 Task: Filter people with the keyword Last name.
Action: Mouse moved to (364, 92)
Screenshot: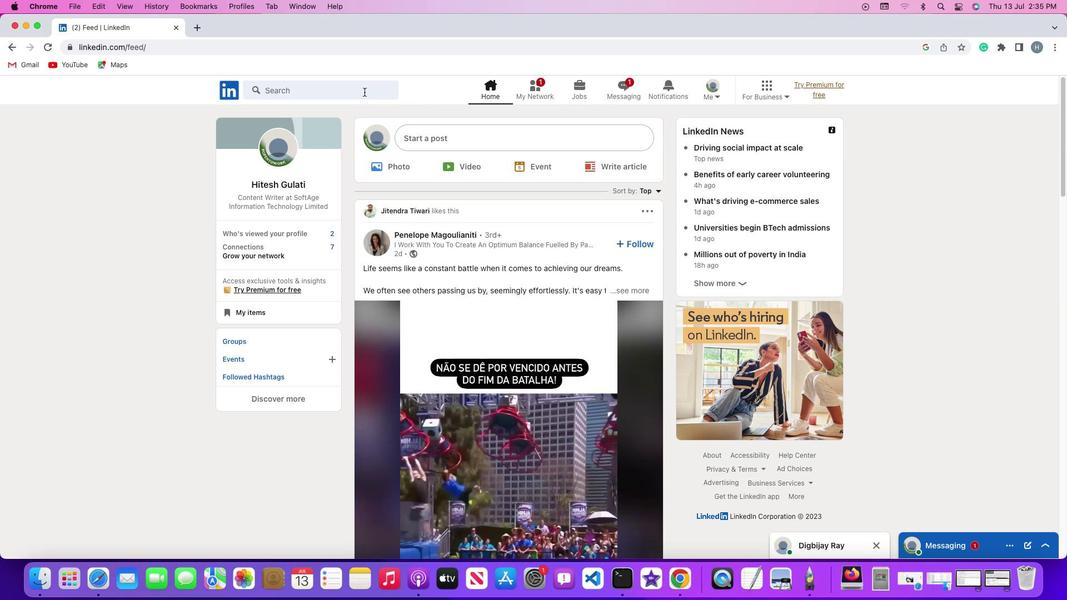 
Action: Mouse pressed left at (364, 92)
Screenshot: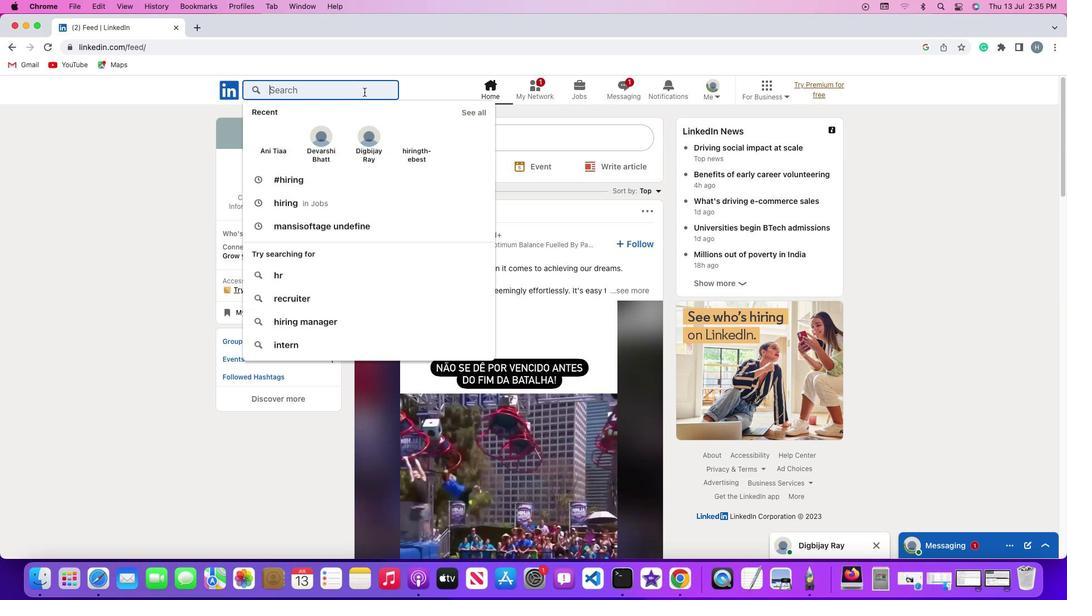 
Action: Mouse moved to (364, 92)
Screenshot: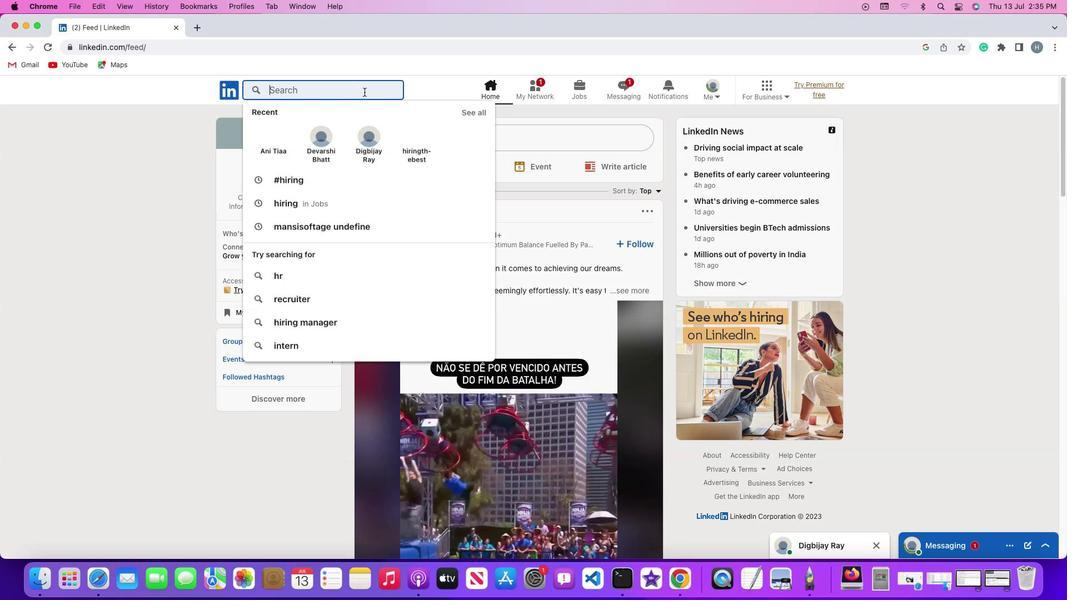 
Action: Mouse pressed left at (364, 92)
Screenshot: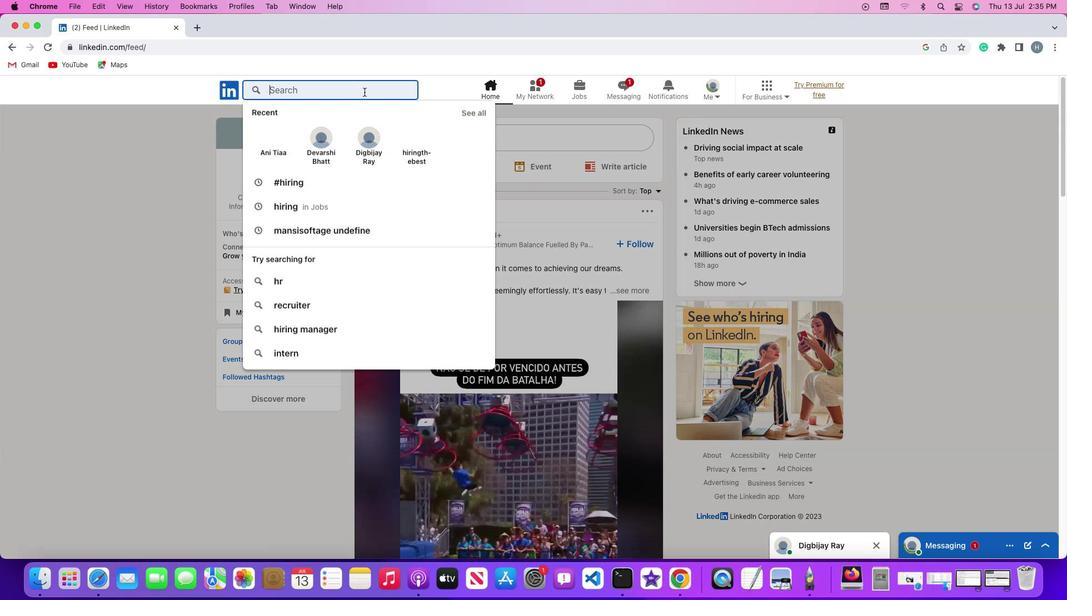 
Action: Key pressed Key.shift'#''h''i''r''i''n''g'Key.enter
Screenshot: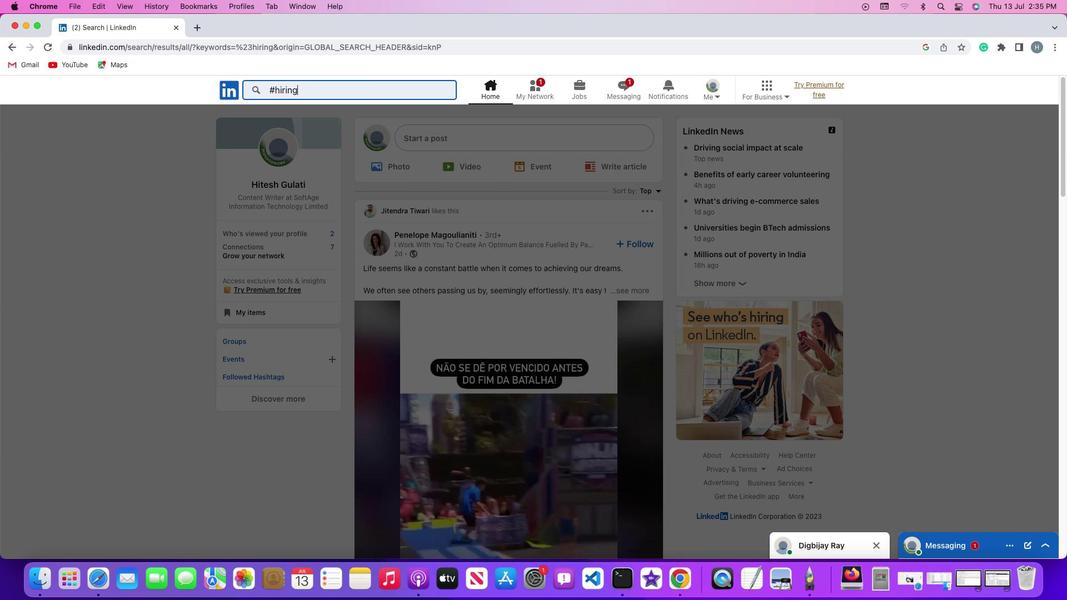 
Action: Mouse moved to (324, 118)
Screenshot: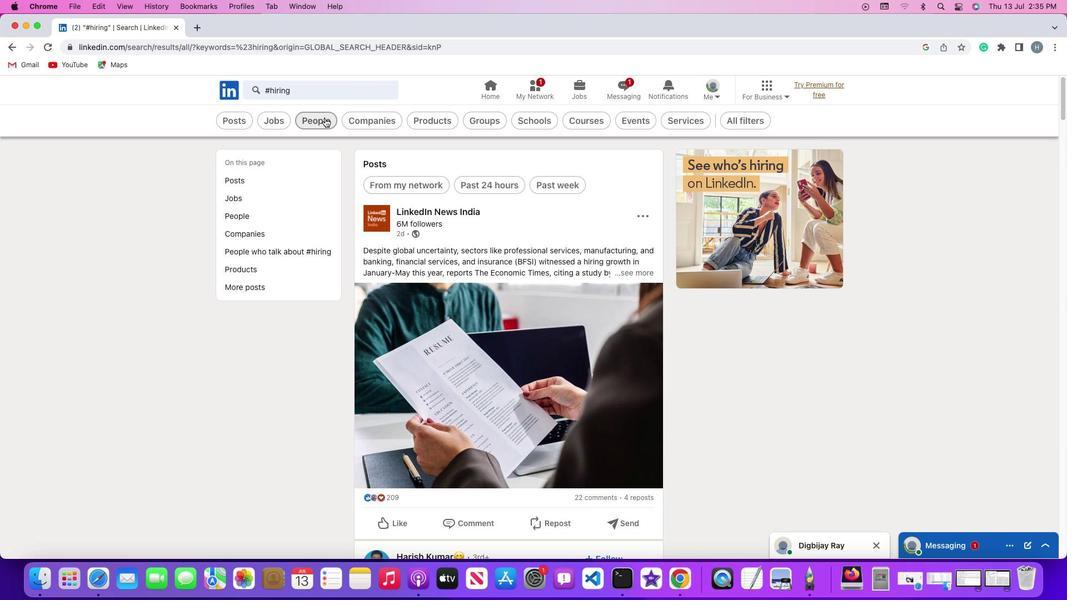 
Action: Mouse pressed left at (324, 118)
Screenshot: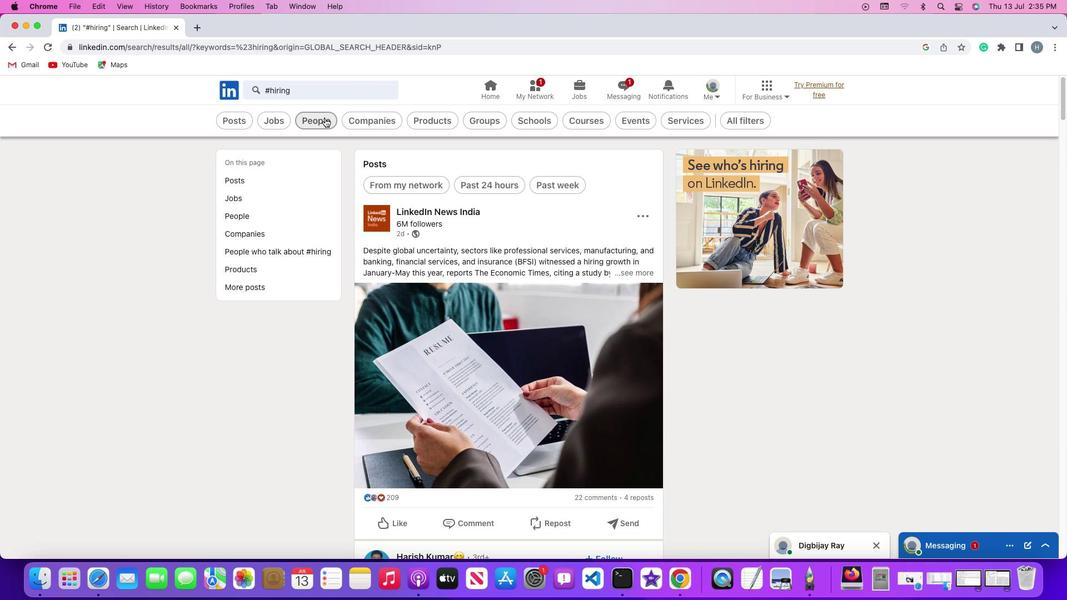 
Action: Mouse moved to (325, 119)
Screenshot: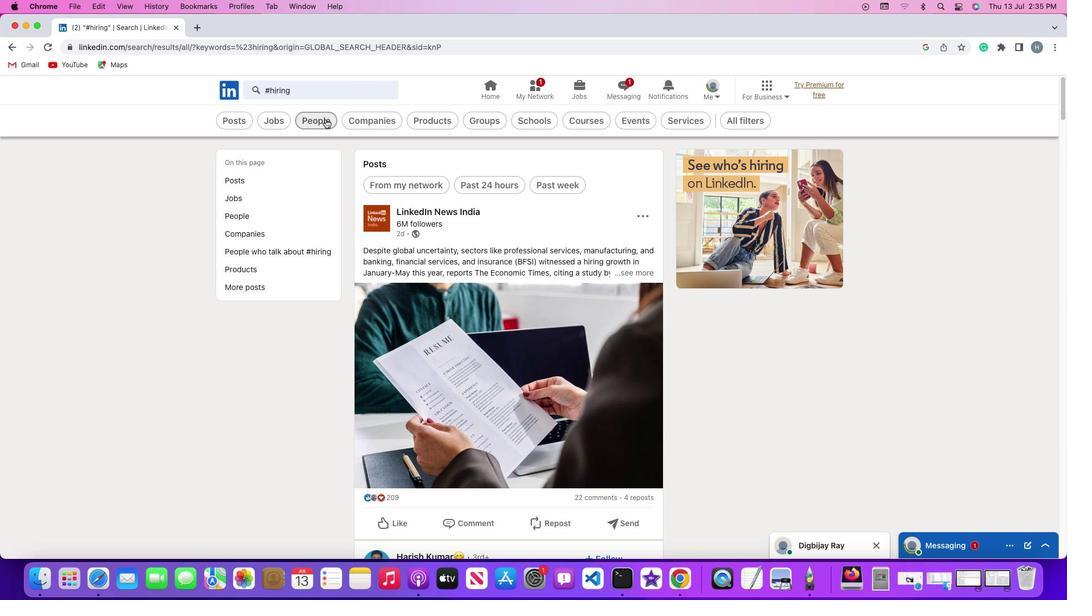 
Action: Mouse pressed left at (325, 119)
Screenshot: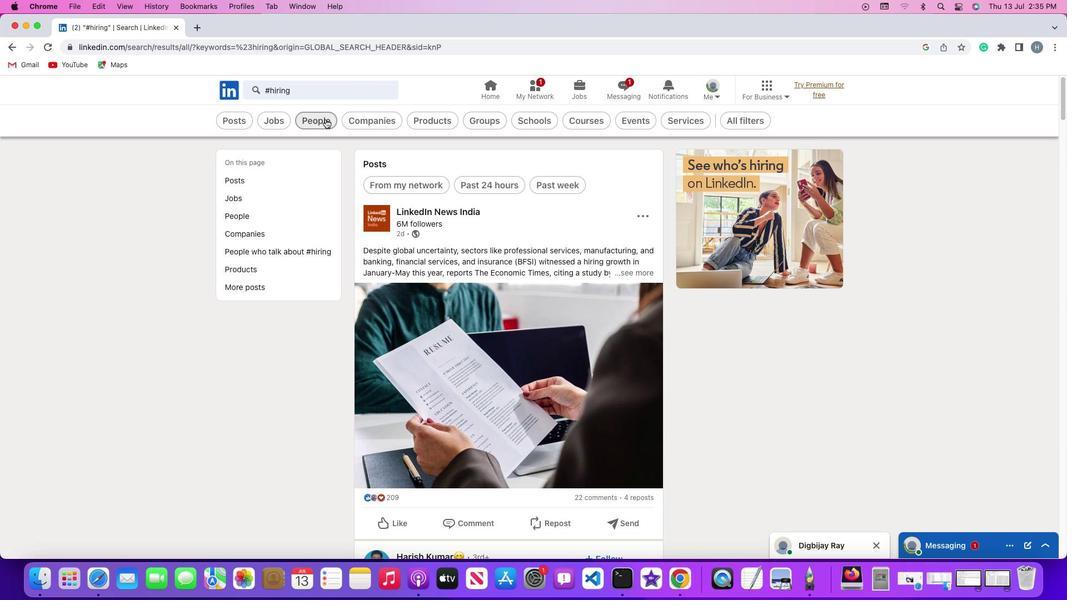 
Action: Mouse moved to (574, 119)
Screenshot: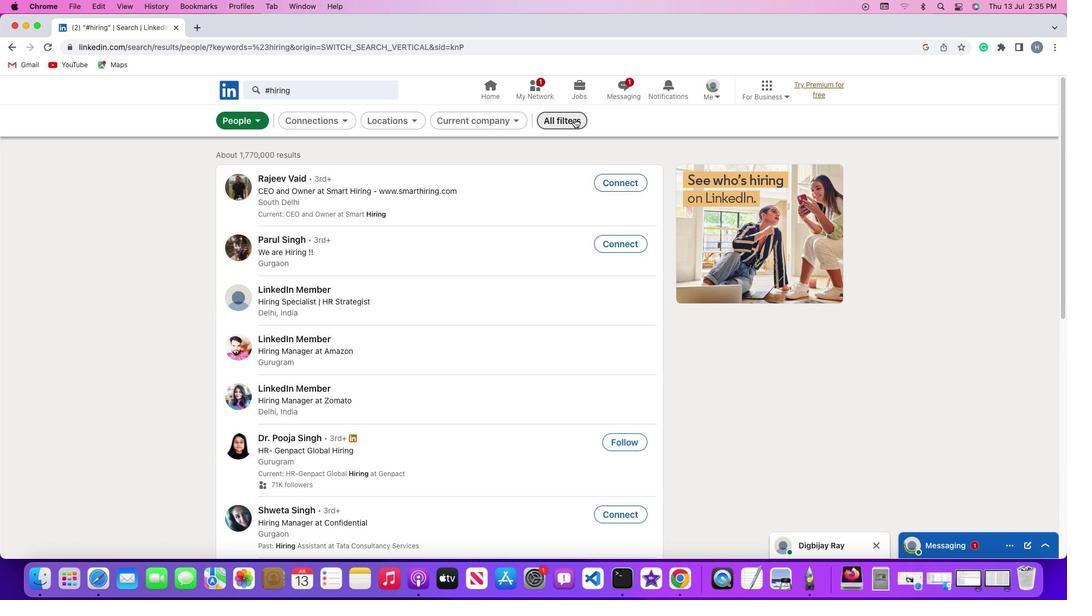 
Action: Mouse pressed left at (574, 119)
Screenshot: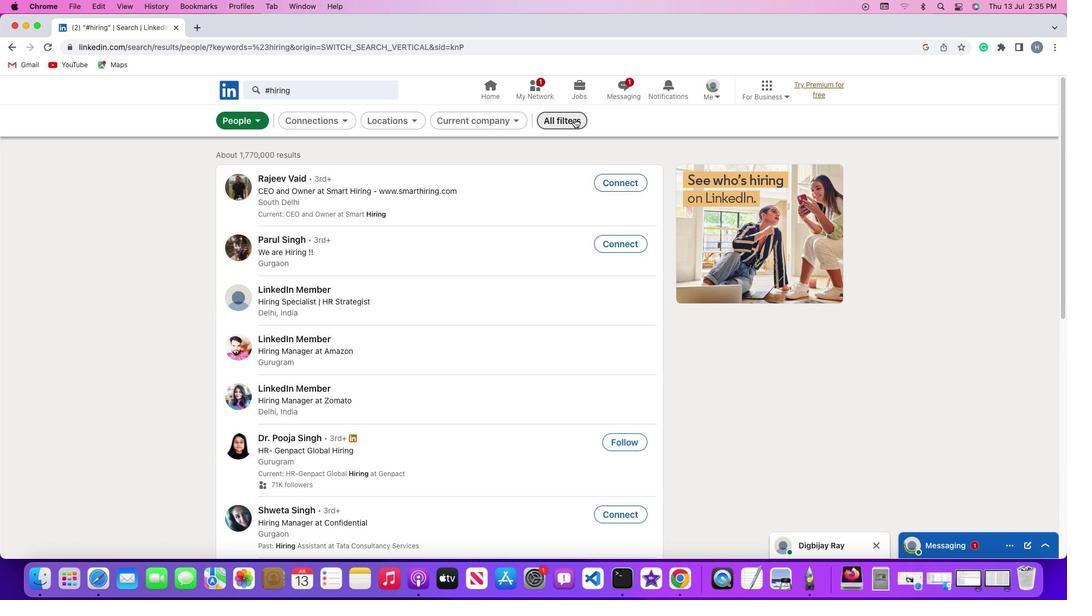 
Action: Mouse moved to (876, 365)
Screenshot: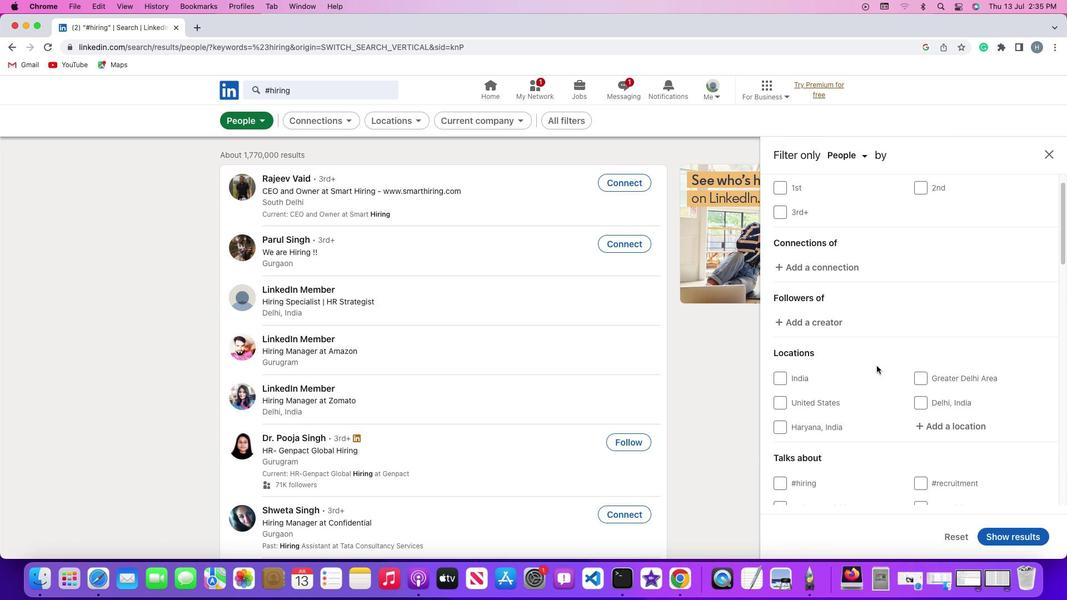 
Action: Mouse scrolled (876, 365) with delta (0, 0)
Screenshot: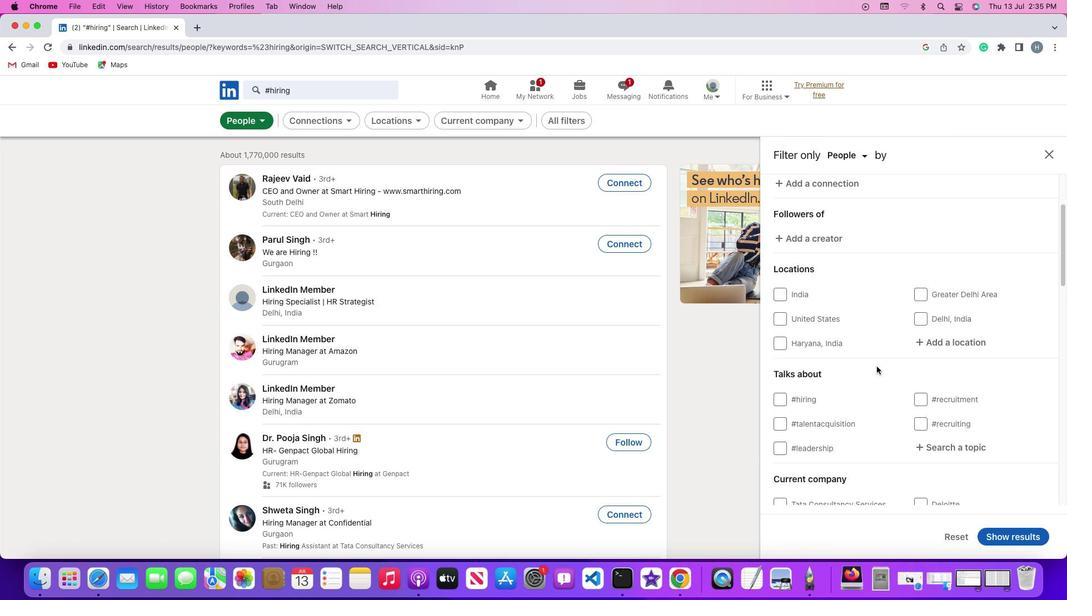 
Action: Mouse scrolled (876, 365) with delta (0, 0)
Screenshot: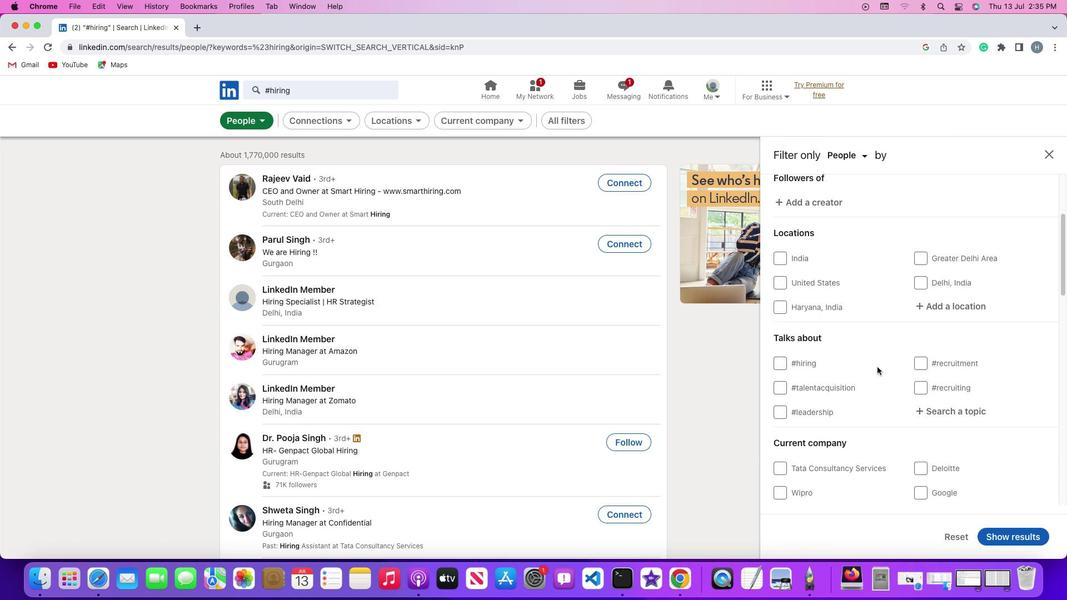 
Action: Mouse scrolled (876, 365) with delta (0, -1)
Screenshot: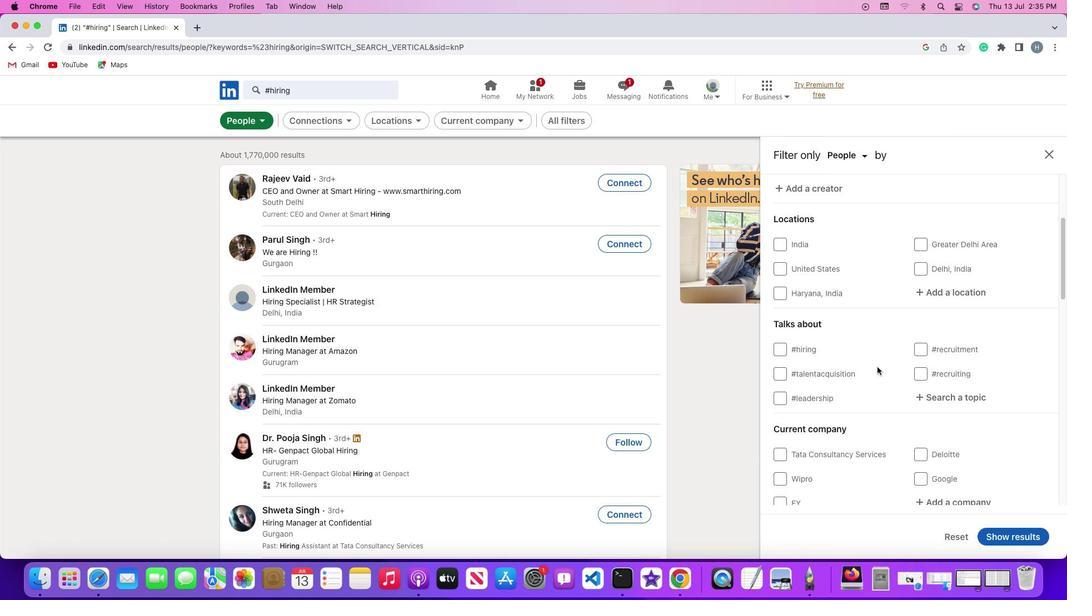 
Action: Mouse scrolled (876, 365) with delta (0, -1)
Screenshot: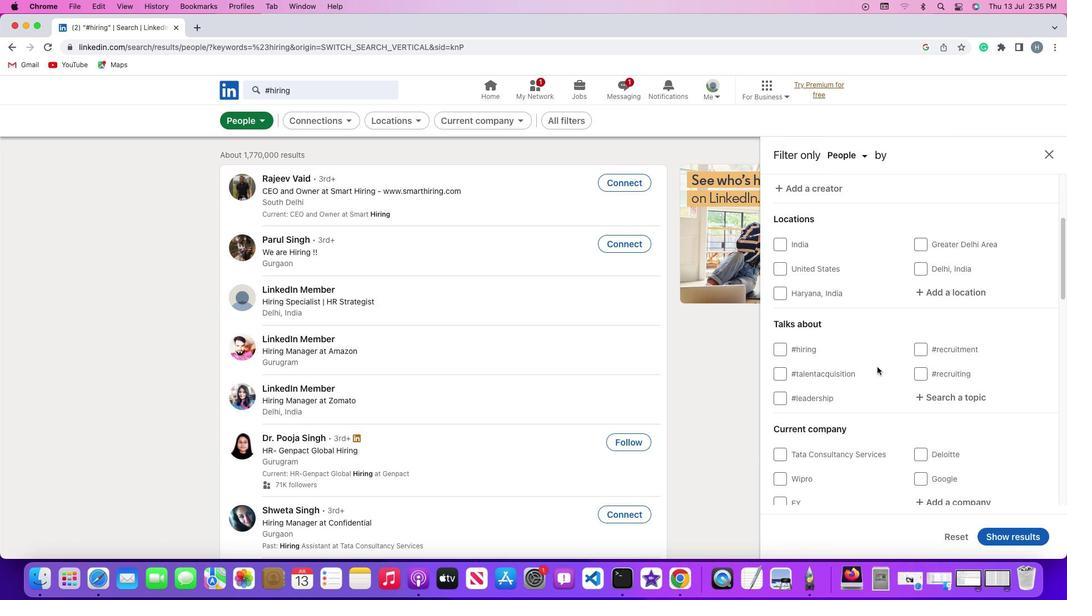 
Action: Mouse moved to (877, 367)
Screenshot: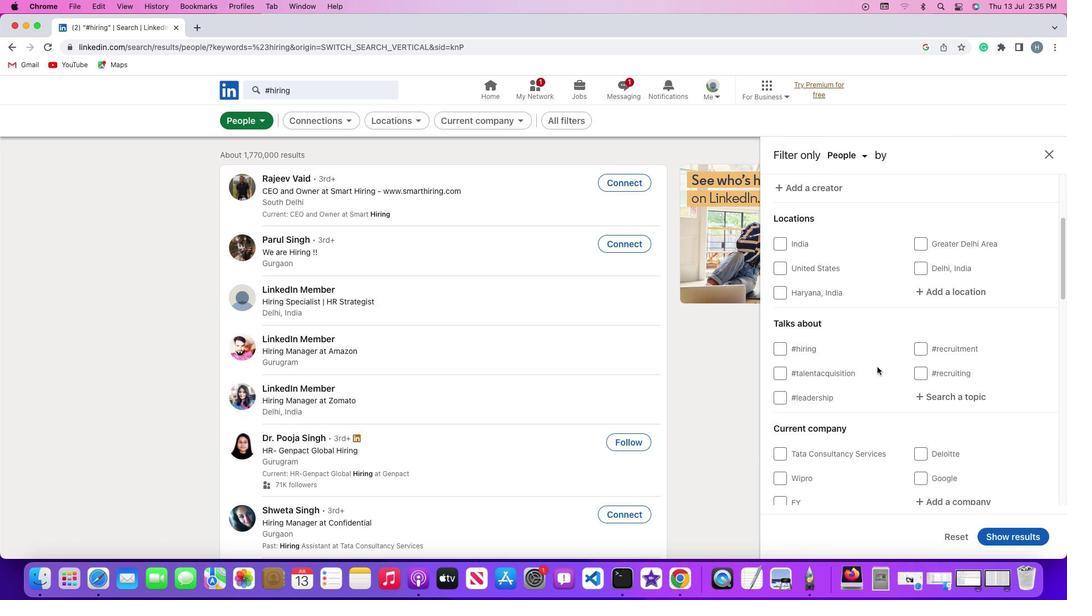 
Action: Mouse scrolled (877, 367) with delta (0, 0)
Screenshot: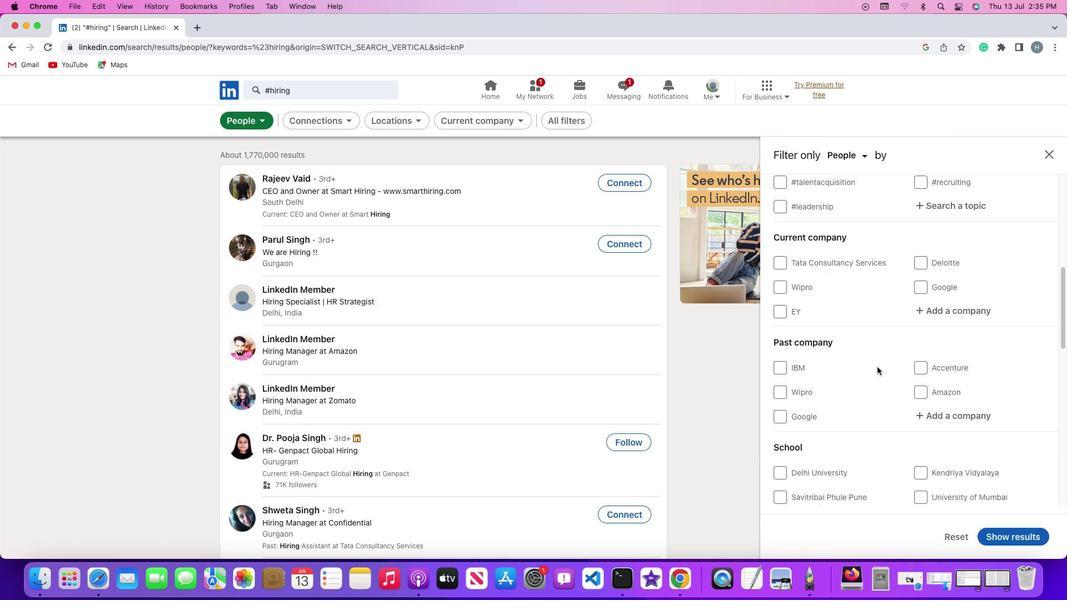 
Action: Mouse scrolled (877, 367) with delta (0, 0)
Screenshot: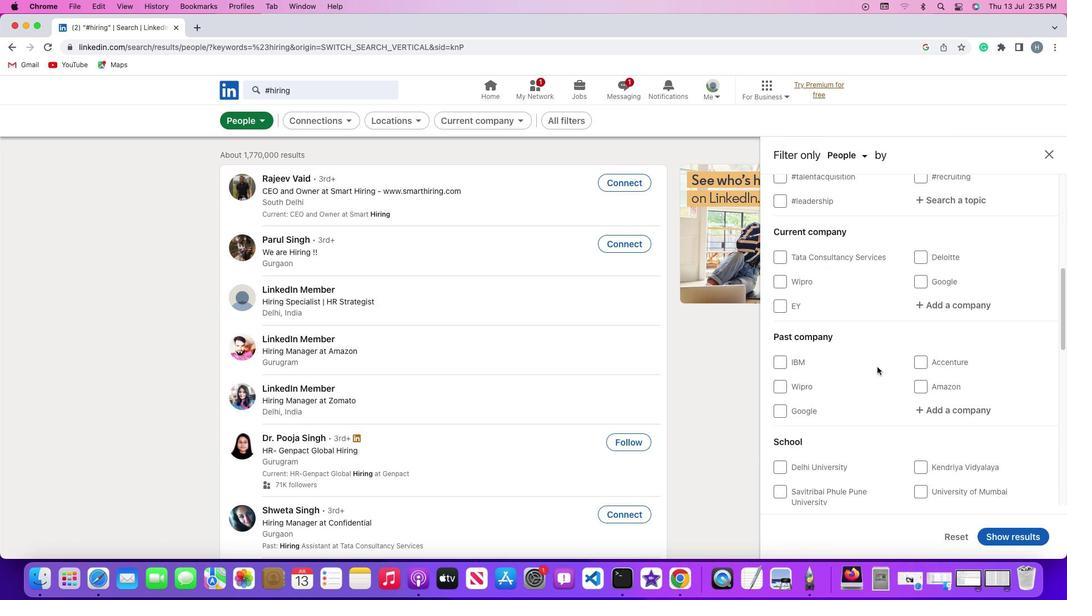 
Action: Mouse scrolled (877, 367) with delta (0, -1)
Screenshot: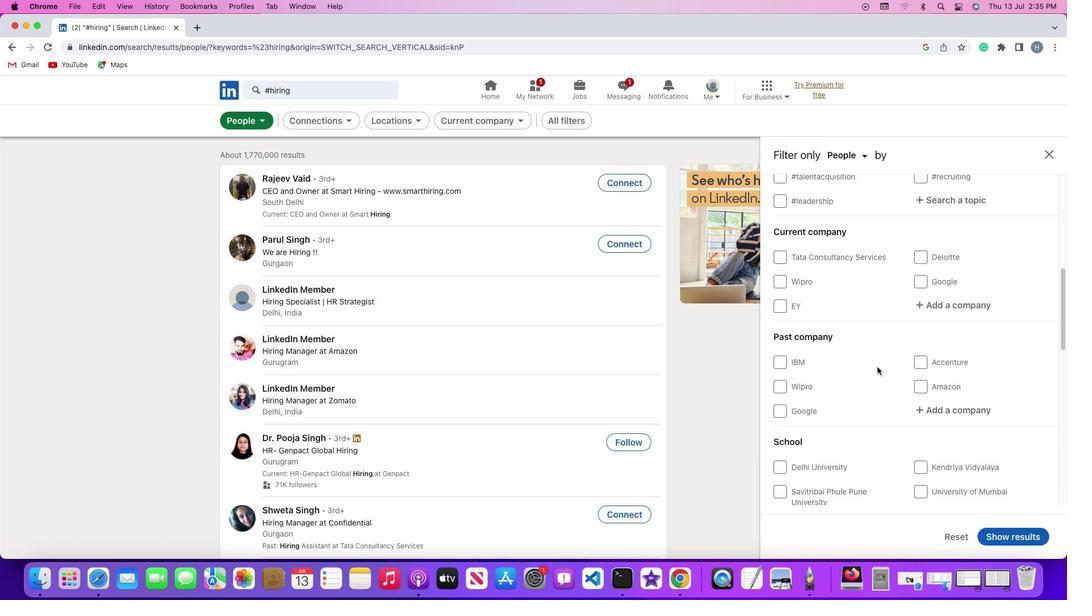
Action: Mouse scrolled (877, 367) with delta (0, -2)
Screenshot: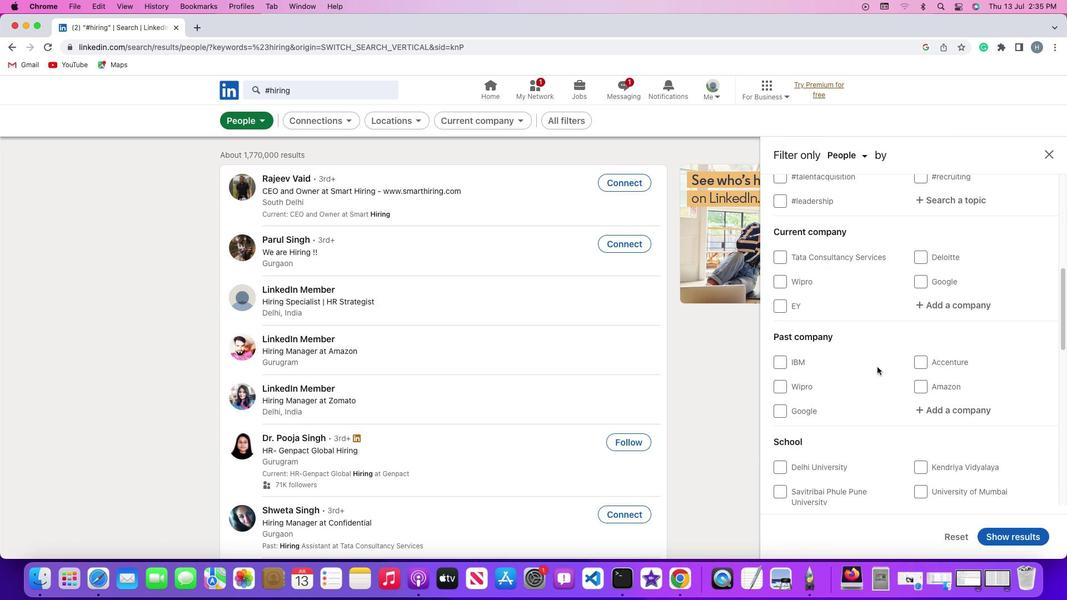
Action: Mouse scrolled (877, 367) with delta (0, 0)
Screenshot: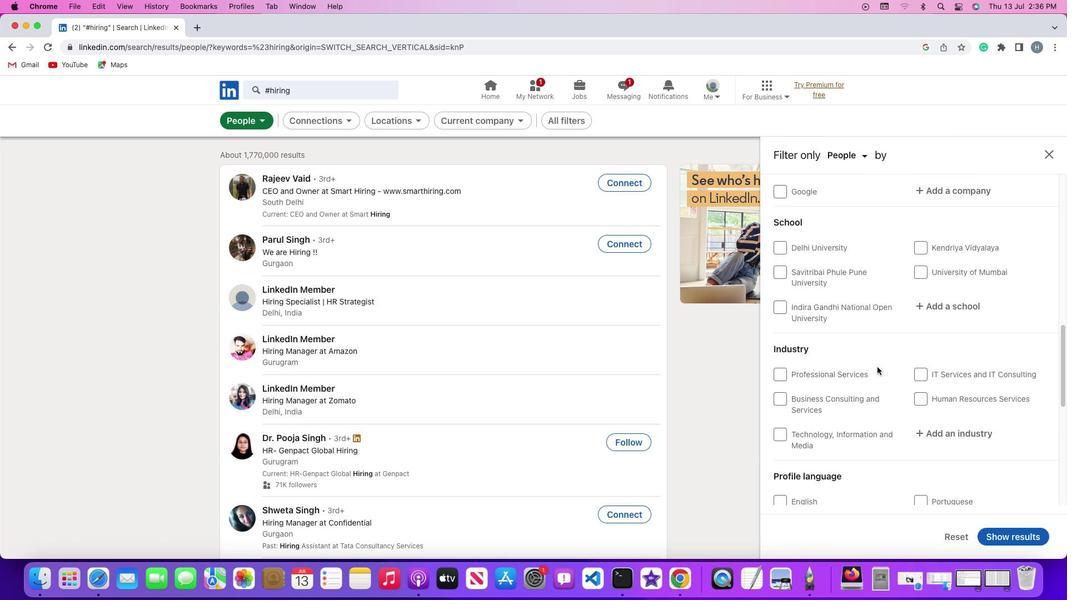 
Action: Mouse scrolled (877, 367) with delta (0, 0)
Screenshot: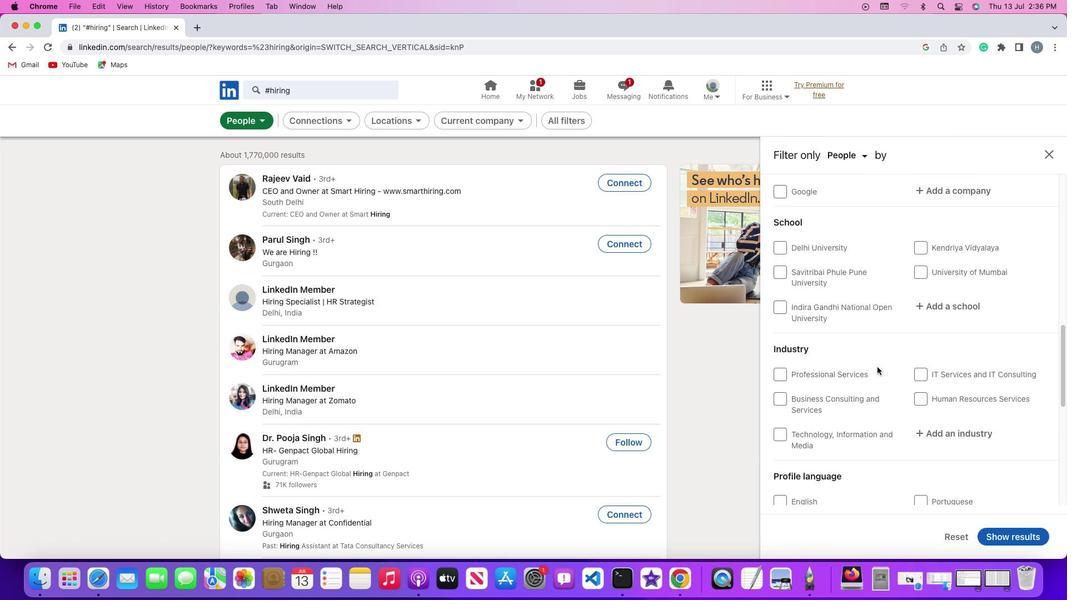 
Action: Mouse scrolled (877, 367) with delta (0, -1)
Screenshot: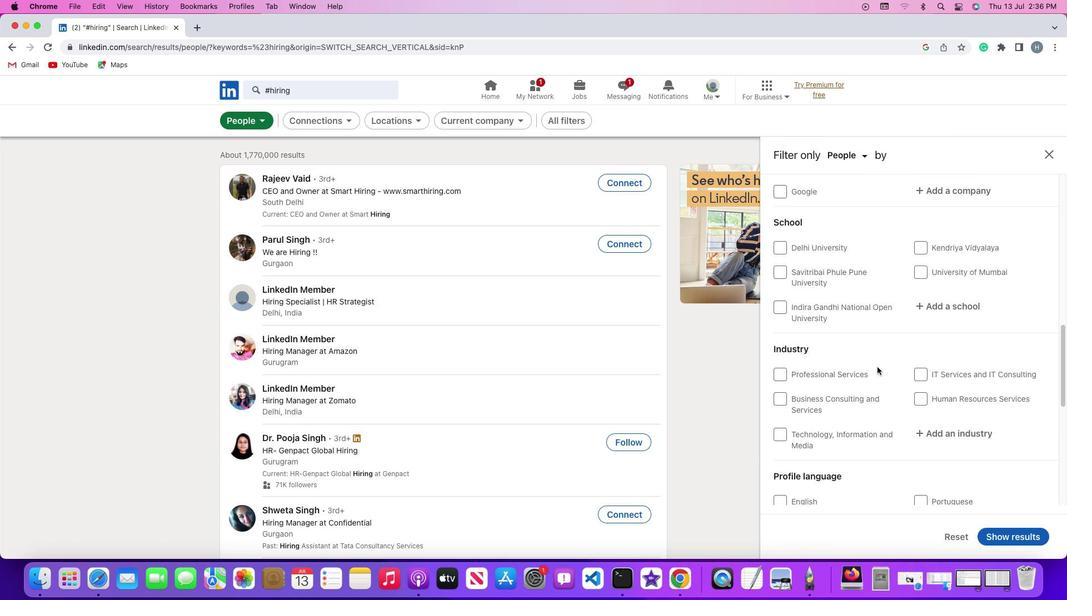 
Action: Mouse scrolled (877, 367) with delta (0, -2)
Screenshot: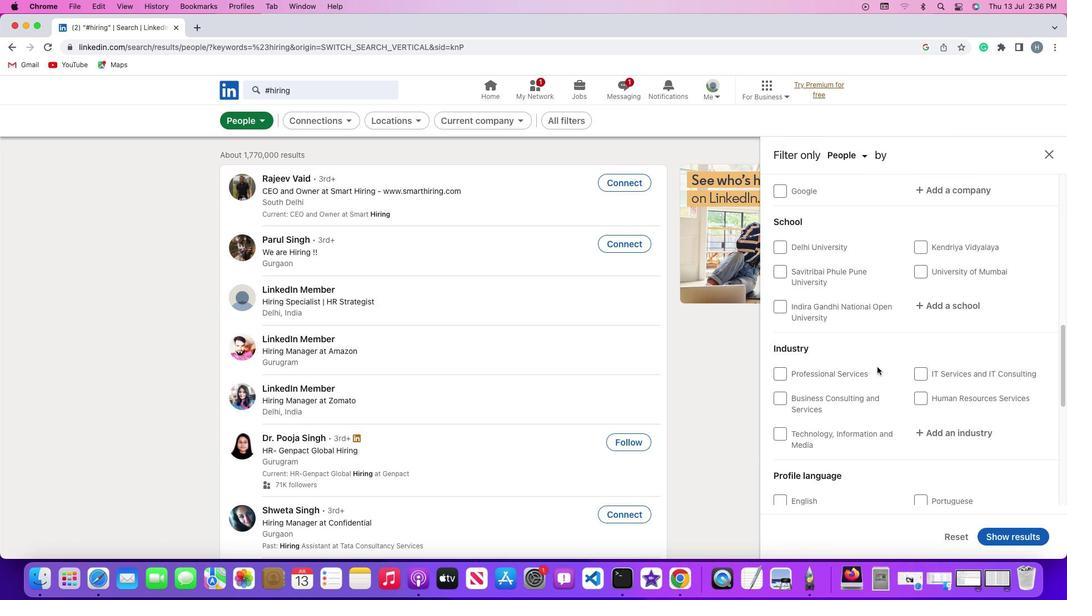 
Action: Mouse scrolled (877, 367) with delta (0, 0)
Screenshot: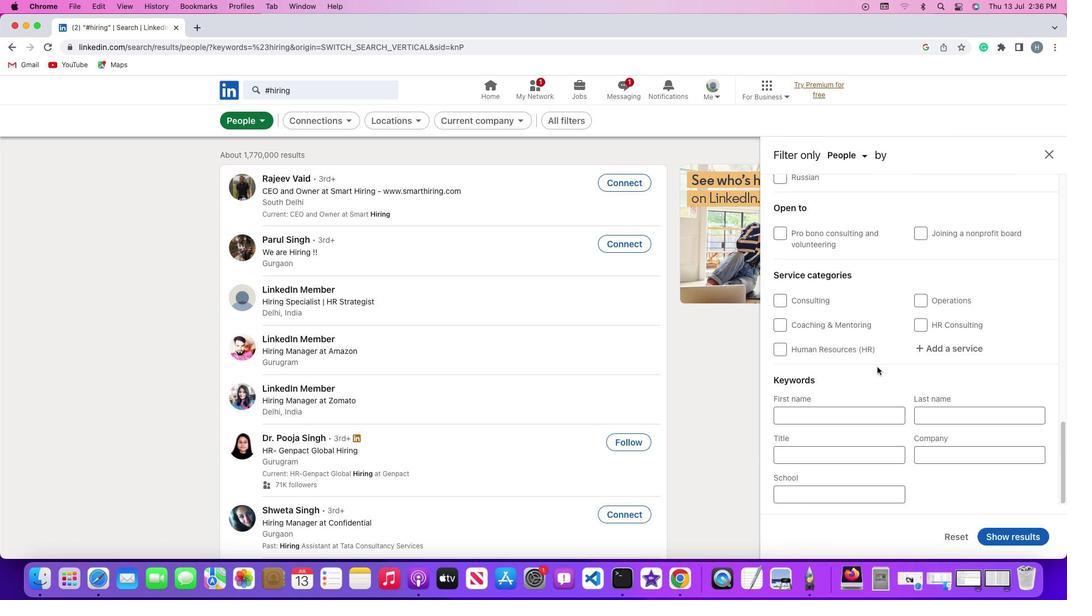 
Action: Mouse scrolled (877, 367) with delta (0, 0)
Screenshot: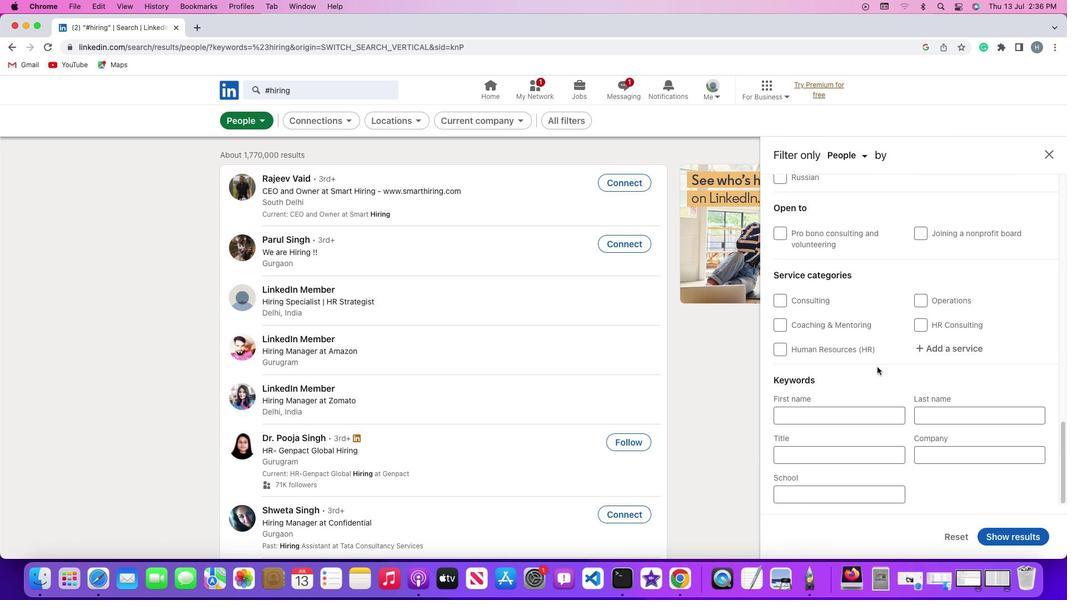 
Action: Mouse scrolled (877, 367) with delta (0, -1)
Screenshot: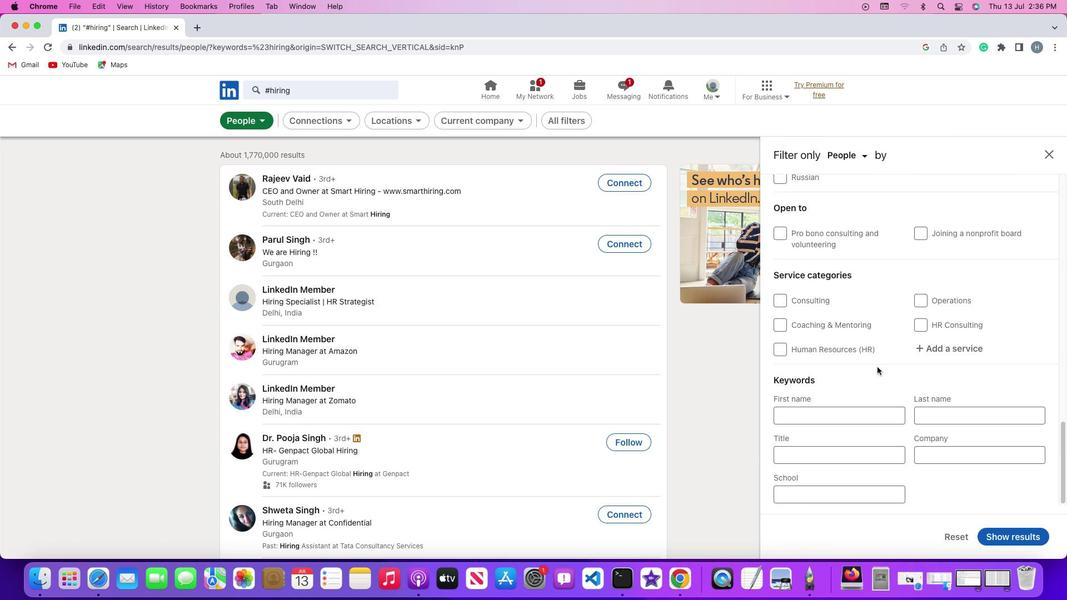 
Action: Mouse scrolled (877, 367) with delta (0, -2)
Screenshot: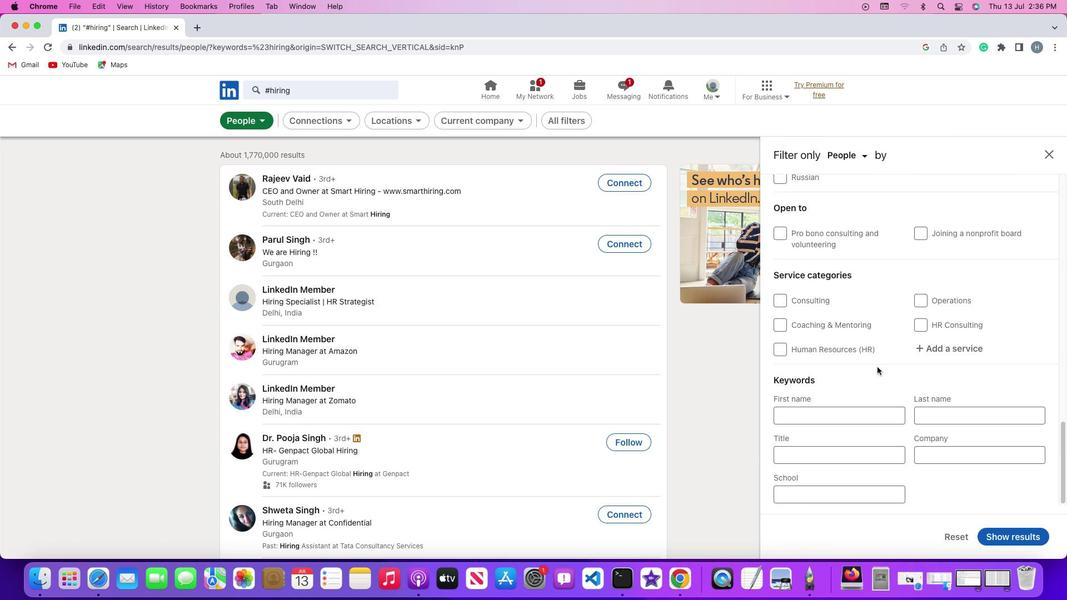 
Action: Mouse scrolled (877, 367) with delta (0, -3)
Screenshot: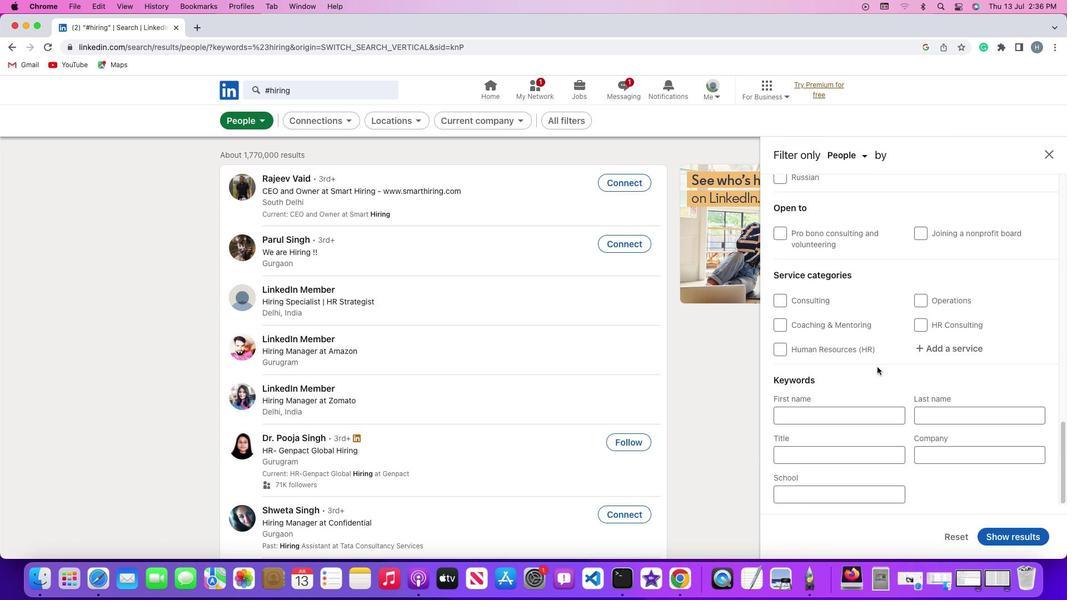 
Action: Mouse scrolled (877, 367) with delta (0, -3)
Screenshot: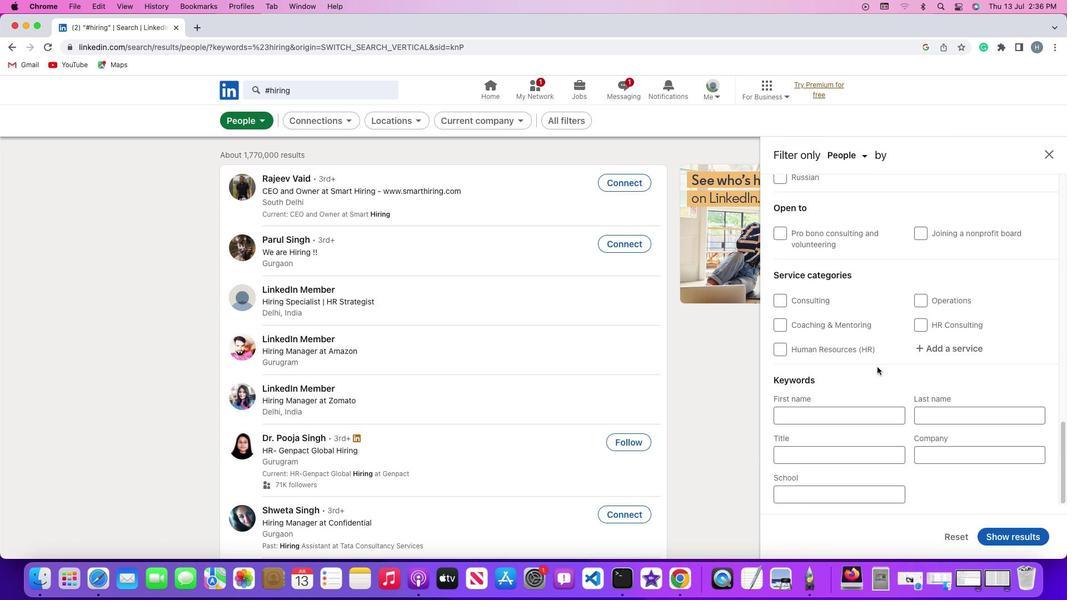 
Action: Mouse scrolled (877, 367) with delta (0, 0)
Screenshot: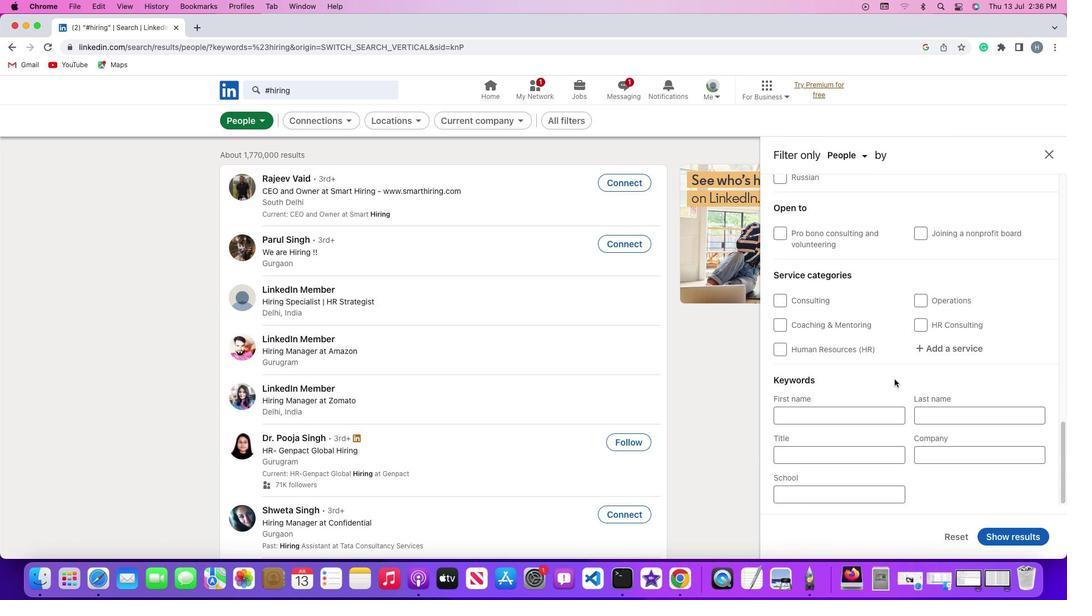 
Action: Mouse scrolled (877, 367) with delta (0, 0)
Screenshot: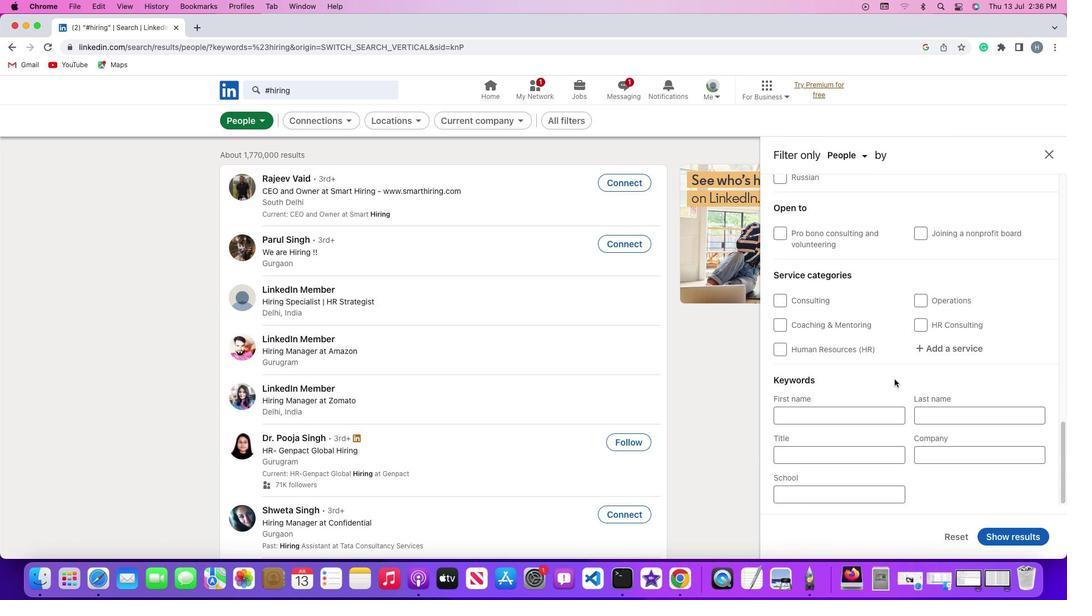 
Action: Mouse scrolled (877, 367) with delta (0, -1)
Screenshot: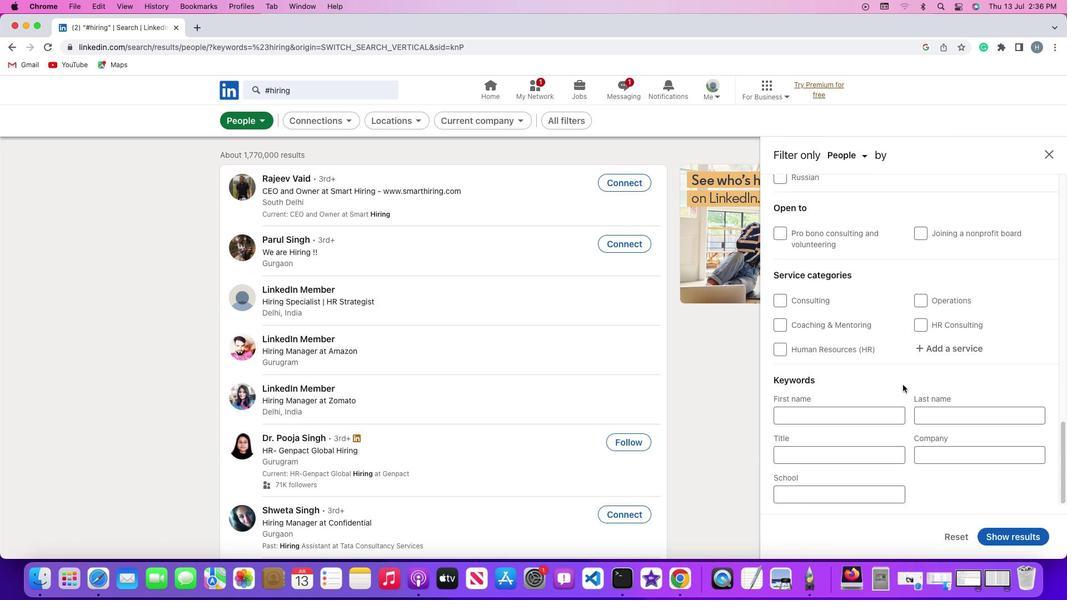 
Action: Mouse scrolled (877, 367) with delta (0, -2)
Screenshot: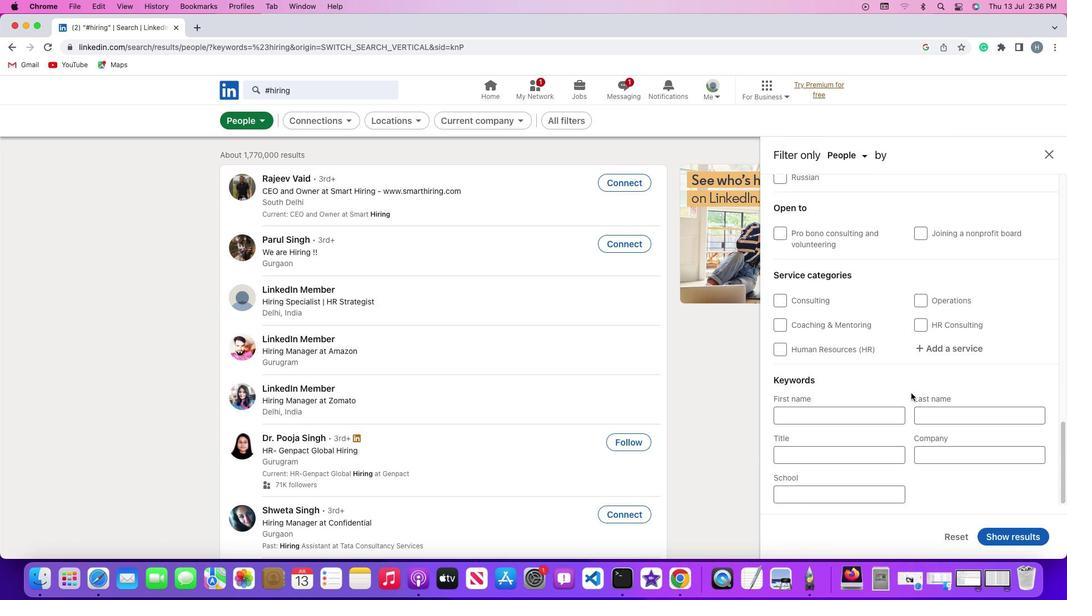 
Action: Mouse moved to (942, 413)
Screenshot: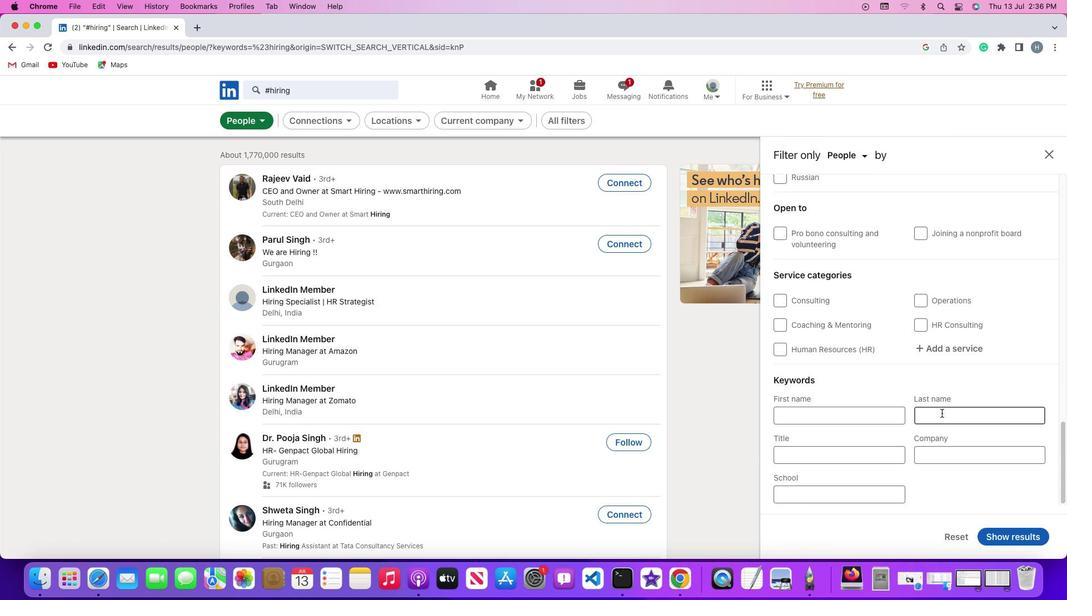 
Action: Mouse pressed left at (942, 413)
Screenshot: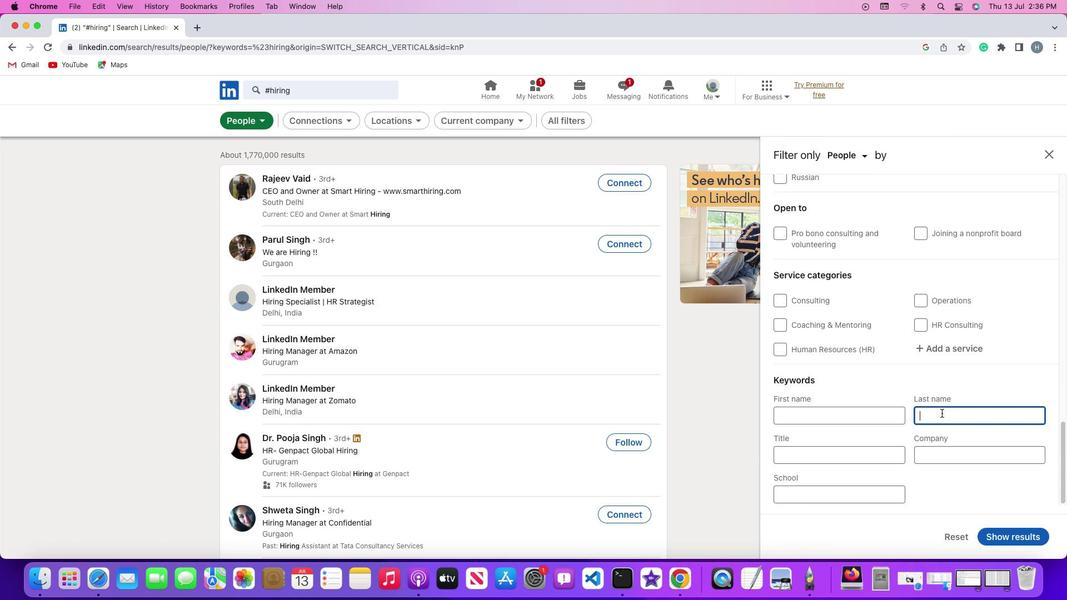 
Action: Key pressed Key.shift'R''a''t''h''i'
Screenshot: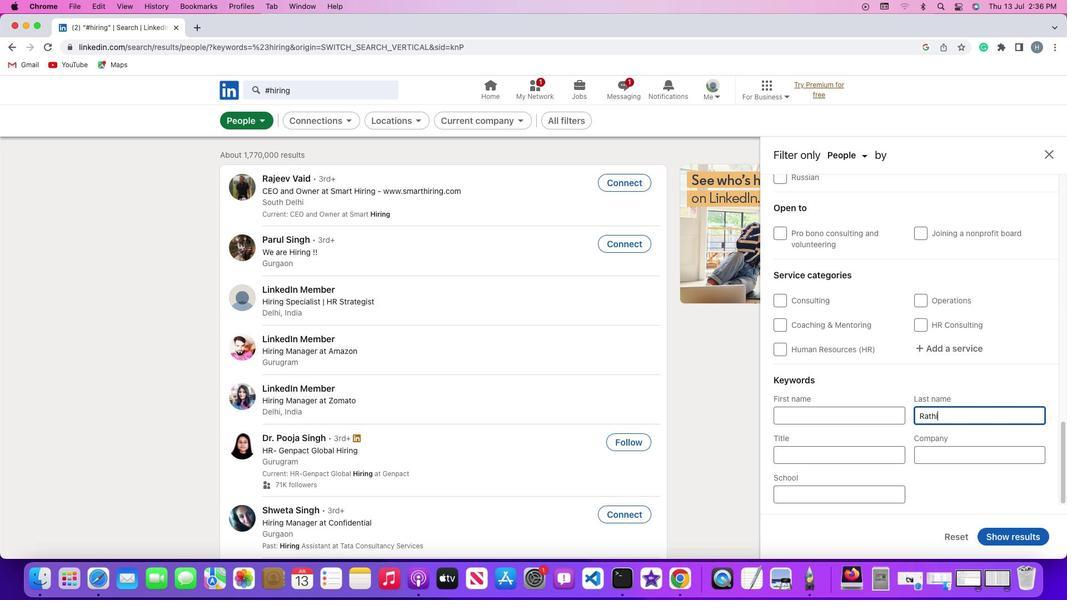 
Action: Mouse moved to (1009, 535)
Screenshot: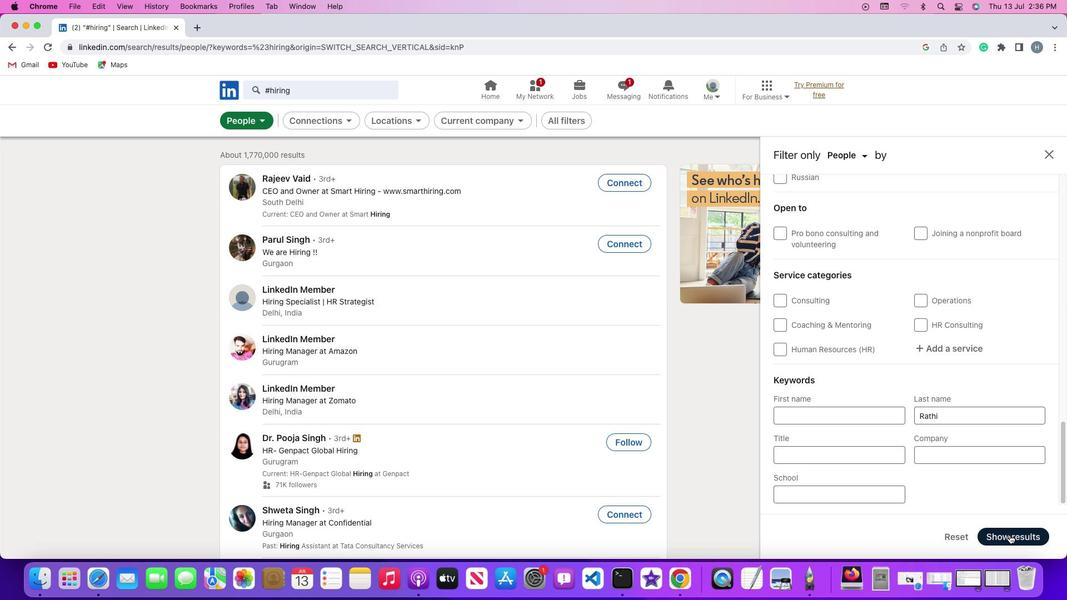 
Action: Mouse pressed left at (1009, 535)
Screenshot: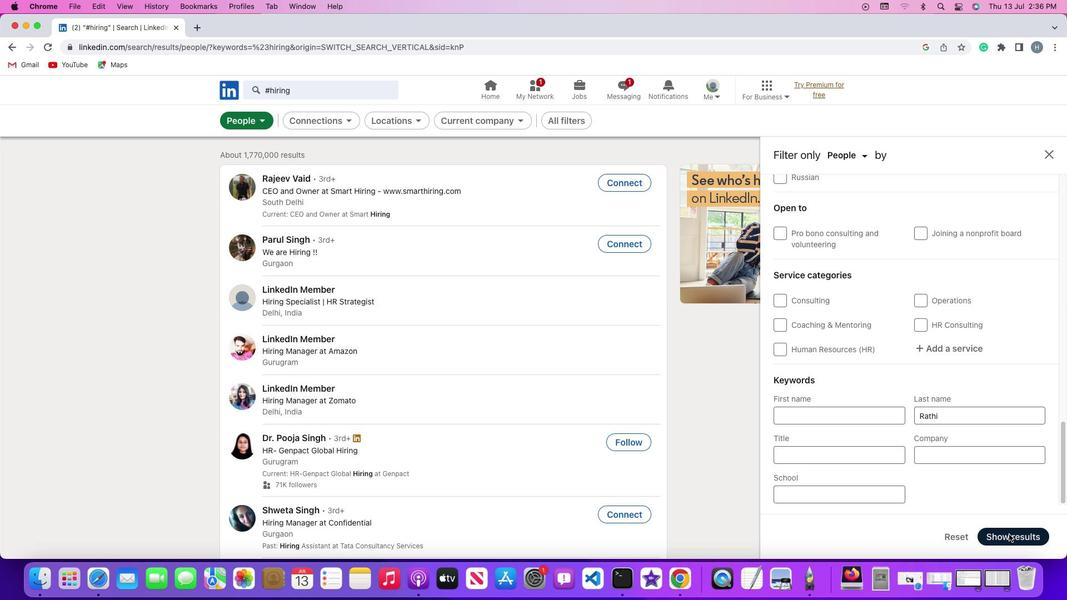 
Action: Mouse moved to (790, 347)
Screenshot: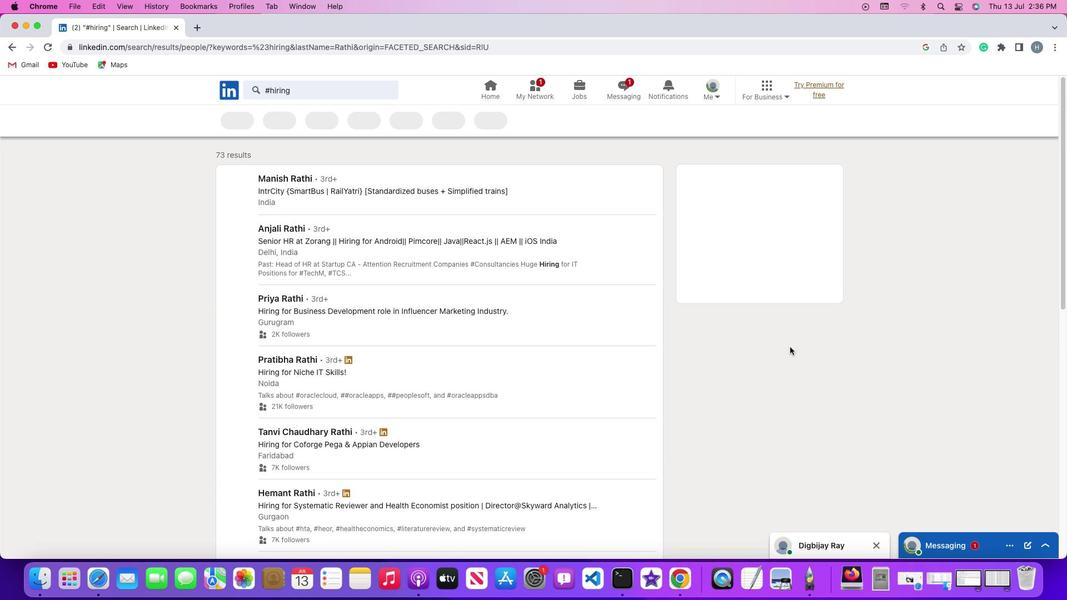 
